Task: Find flights for 4 adults from Los Angeles to Hawaii on July 25, 2023.
Action: Mouse moved to (412, 463)
Screenshot: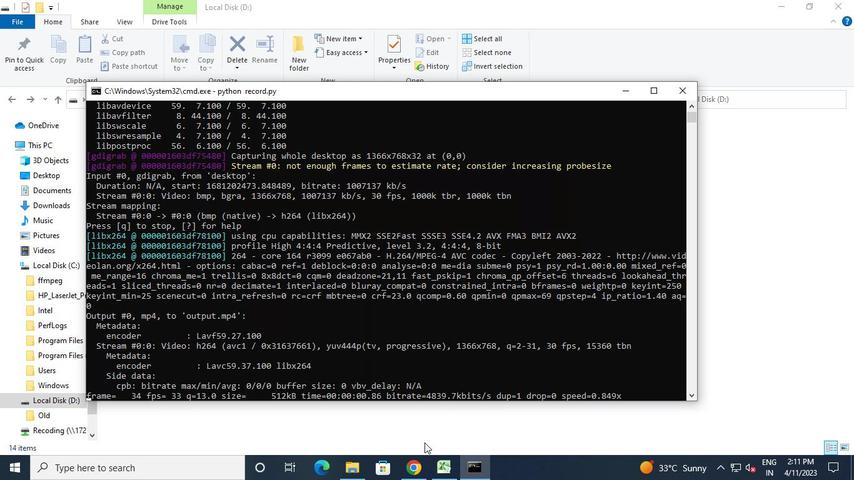 
Action: Mouse pressed left at (412, 463)
Screenshot: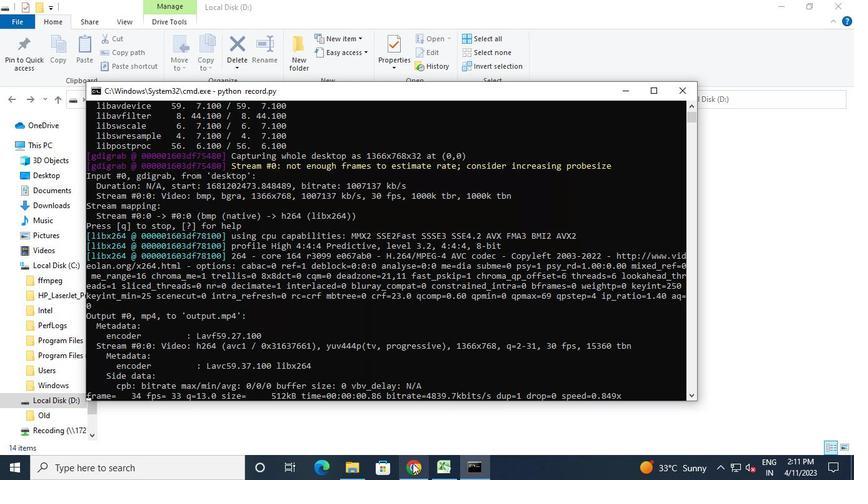 
Action: Mouse moved to (38, 268)
Screenshot: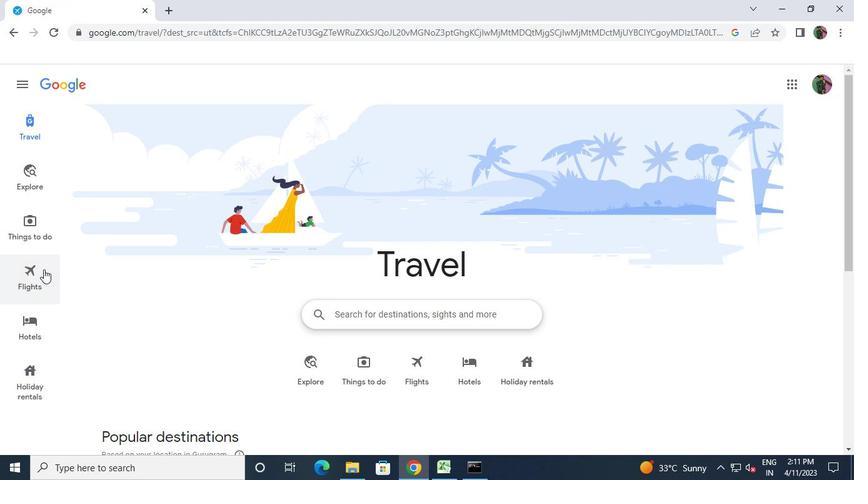 
Action: Mouse pressed left at (38, 268)
Screenshot: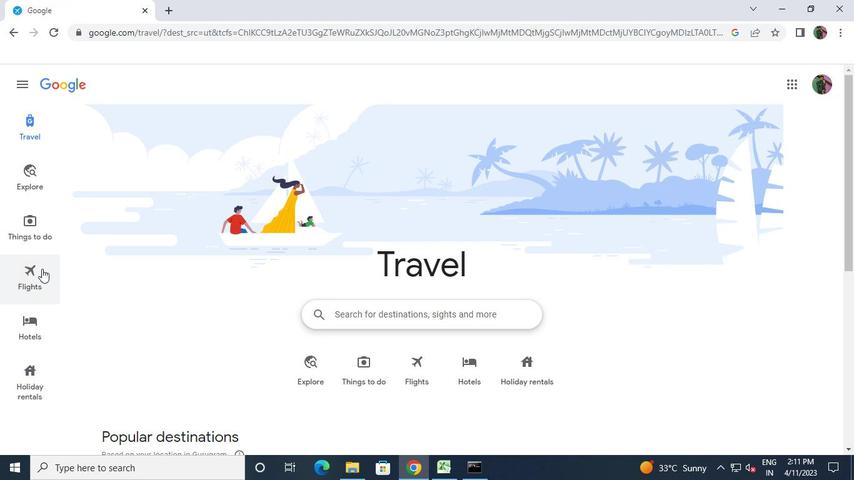 
Action: Mouse moved to (221, 132)
Screenshot: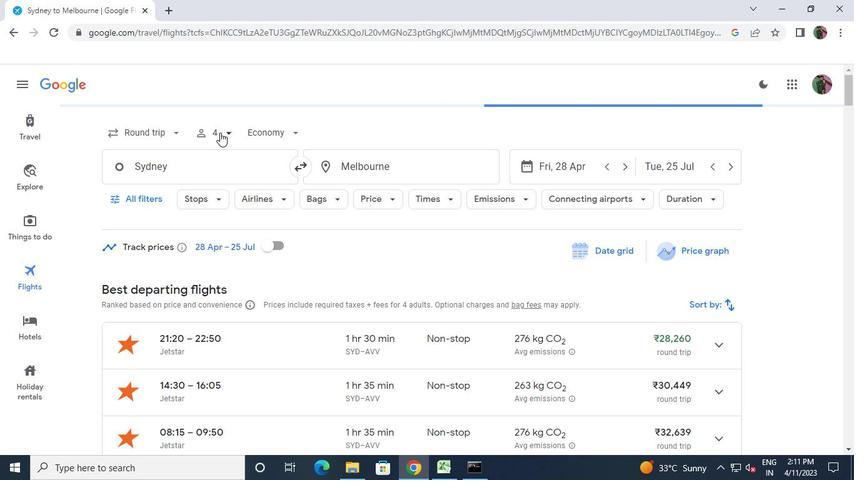 
Action: Mouse pressed left at (221, 132)
Screenshot: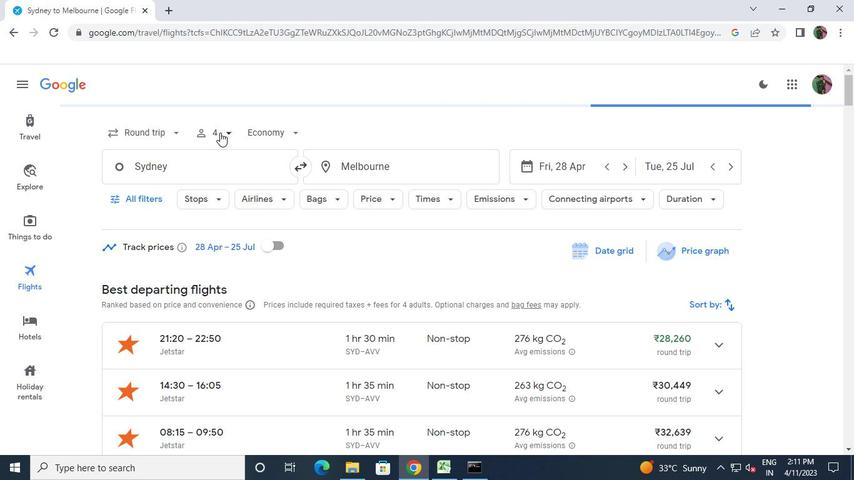 
Action: Mouse moved to (308, 299)
Screenshot: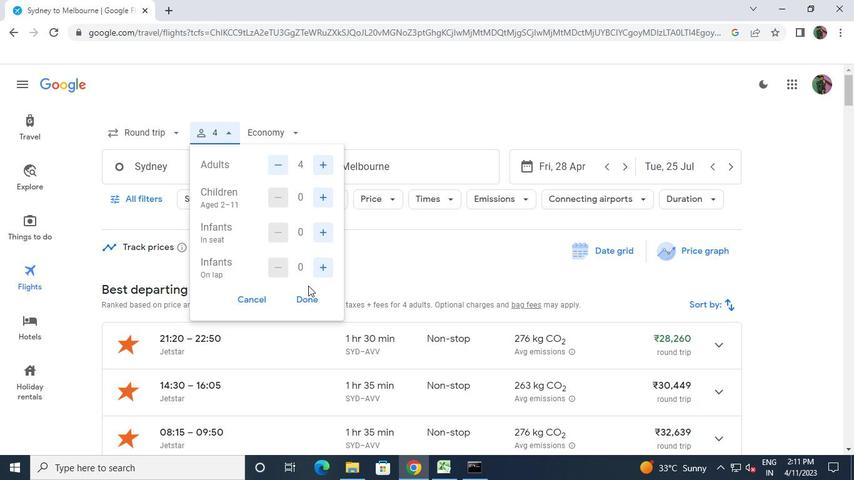 
Action: Mouse pressed left at (308, 299)
Screenshot: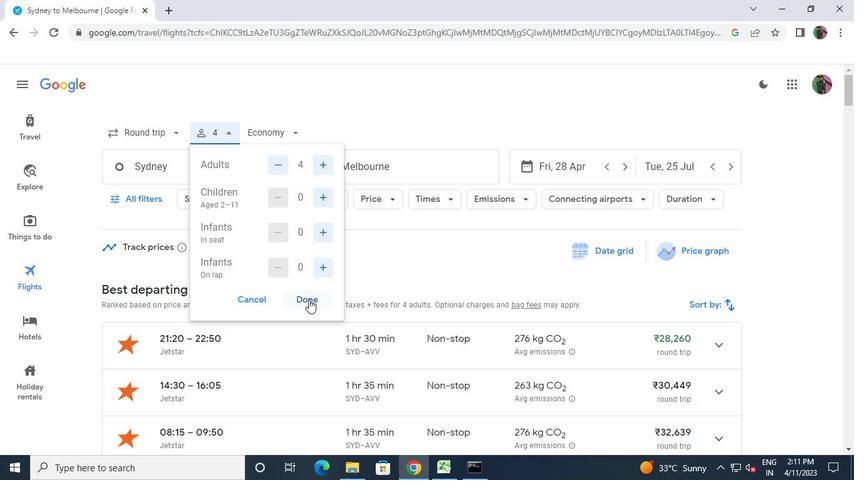 
Action: Mouse moved to (568, 169)
Screenshot: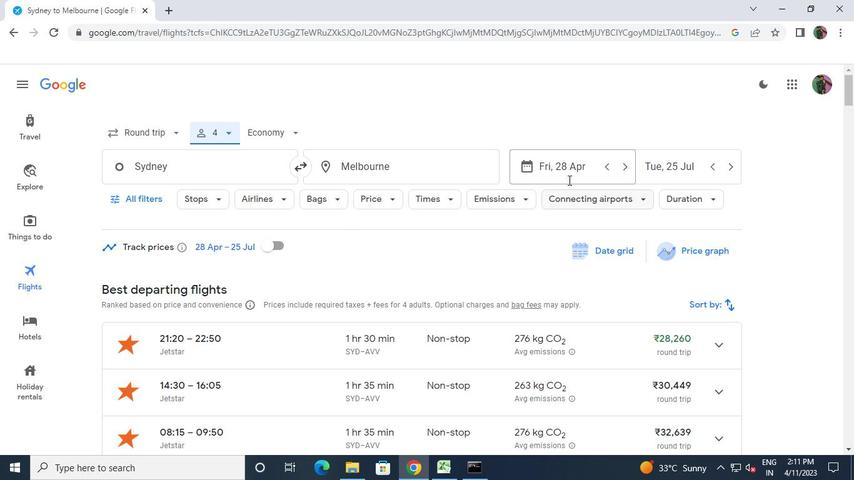
Action: Mouse pressed left at (568, 169)
Screenshot: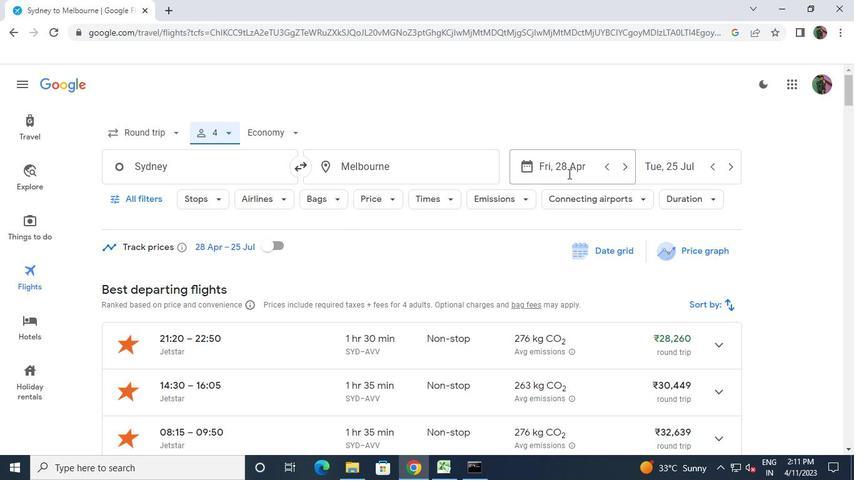 
Action: Mouse moved to (665, 118)
Screenshot: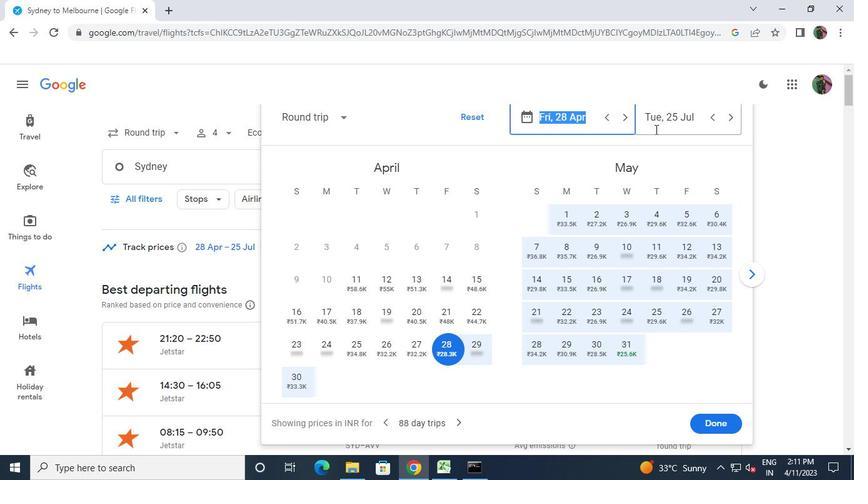 
Action: Mouse pressed left at (665, 118)
Screenshot: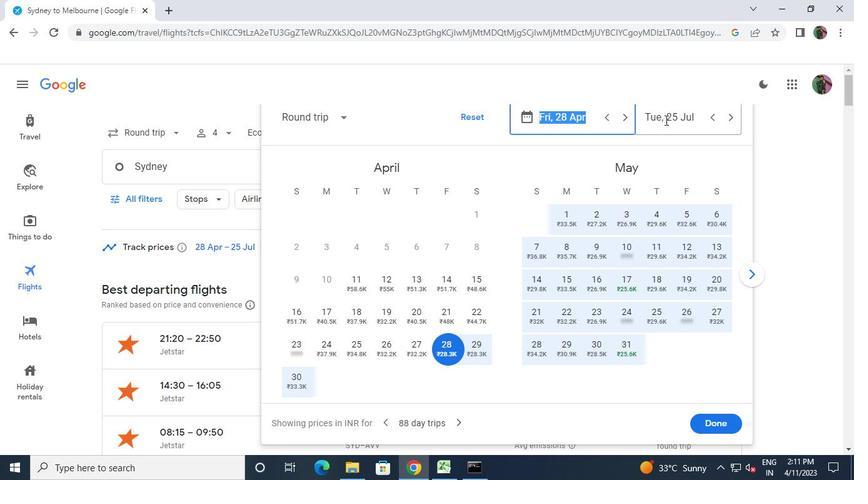 
Action: Mouse moved to (358, 343)
Screenshot: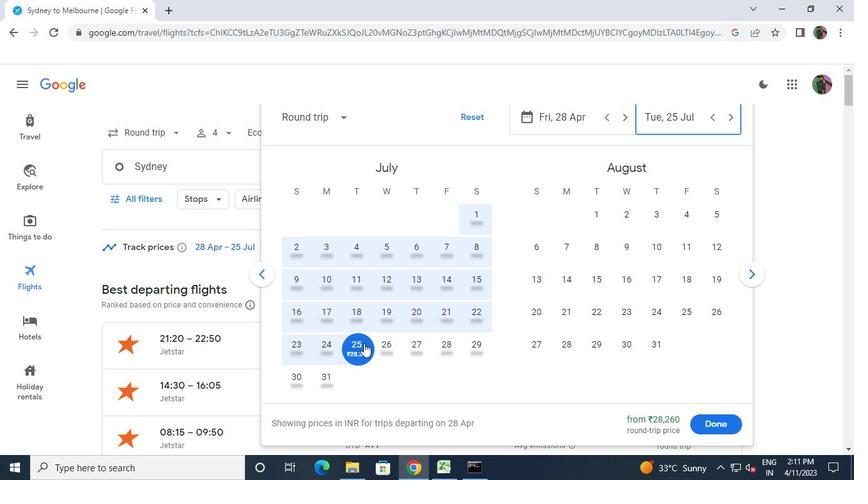 
Action: Mouse pressed left at (358, 343)
Screenshot: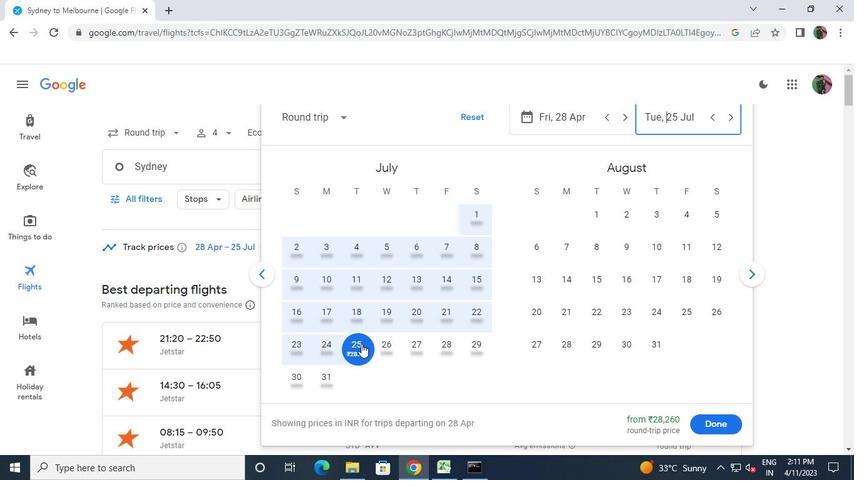 
Action: Mouse moved to (706, 422)
Screenshot: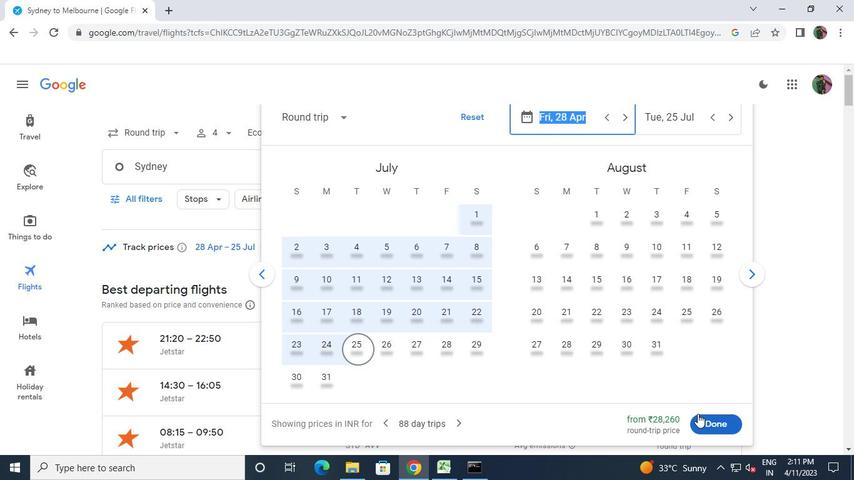 
Action: Mouse pressed left at (706, 422)
Screenshot: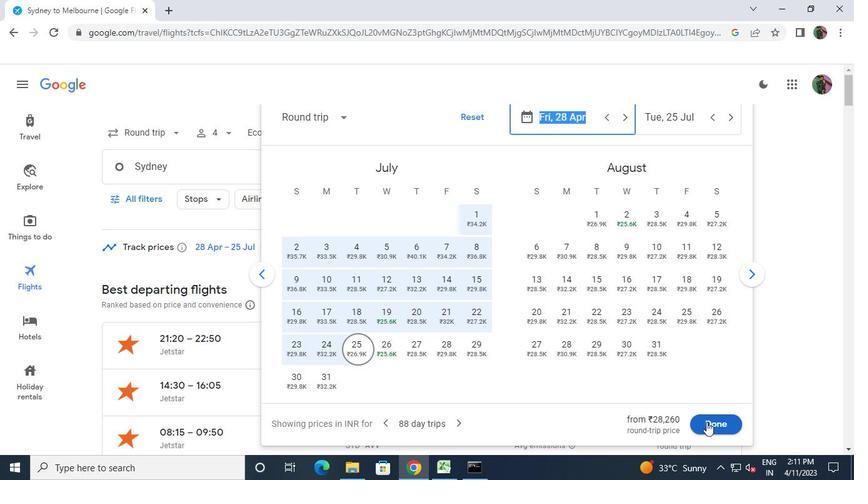 
Action: Mouse moved to (151, 162)
Screenshot: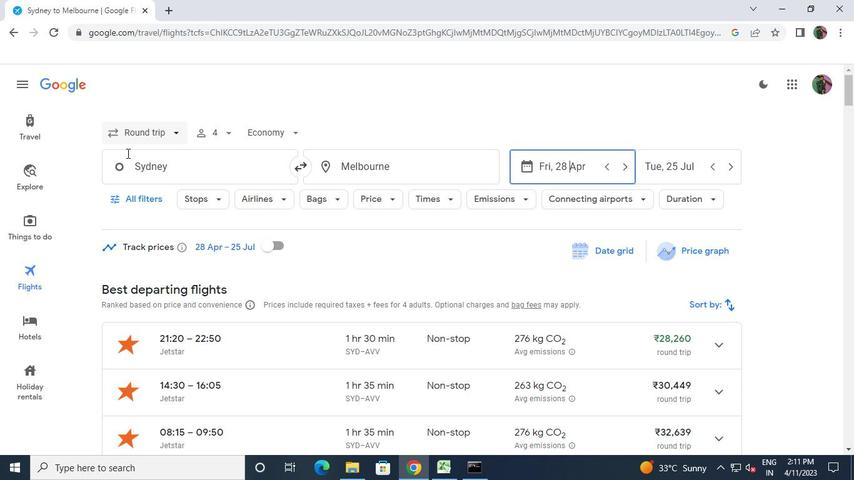
Action: Mouse pressed left at (151, 162)
Screenshot: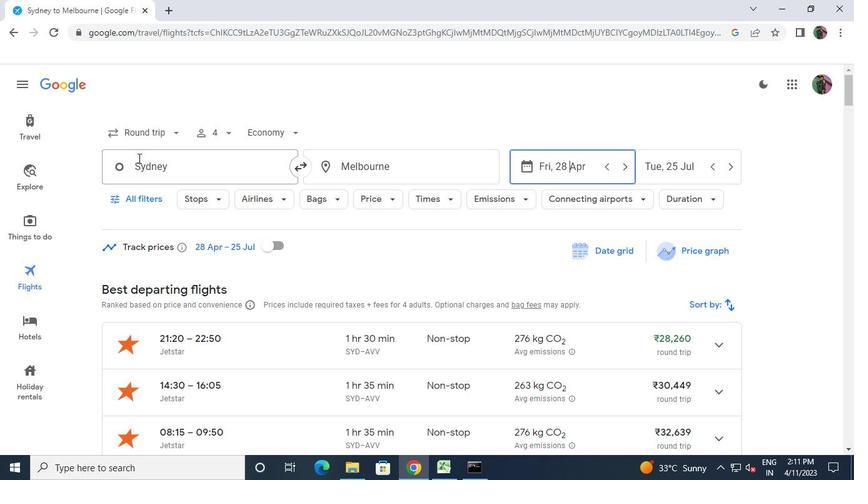 
Action: Mouse moved to (156, 165)
Screenshot: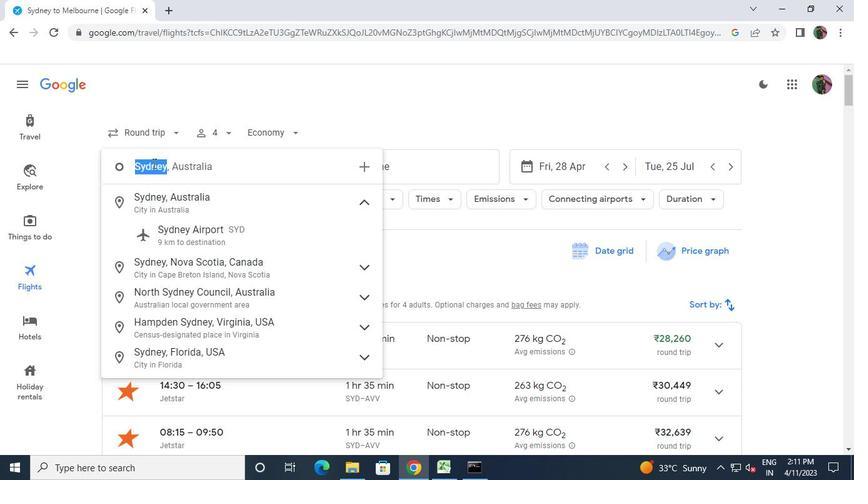 
Action: Keyboard l
Screenshot: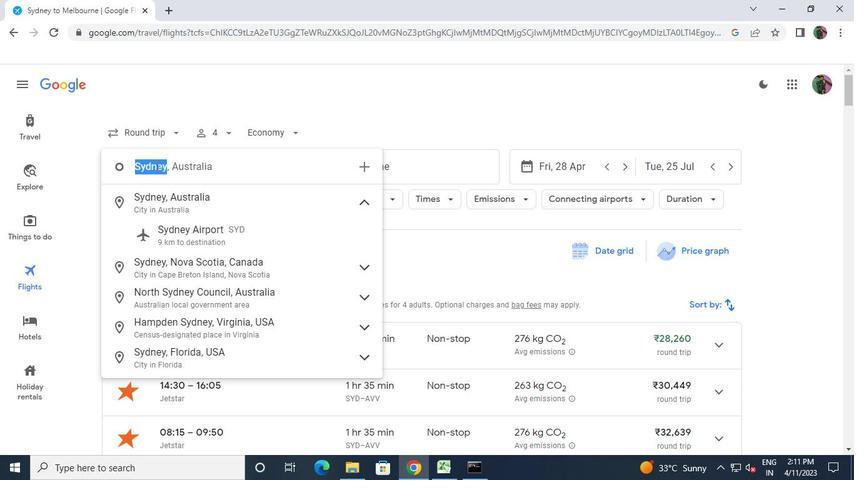 
Action: Keyboard o
Screenshot: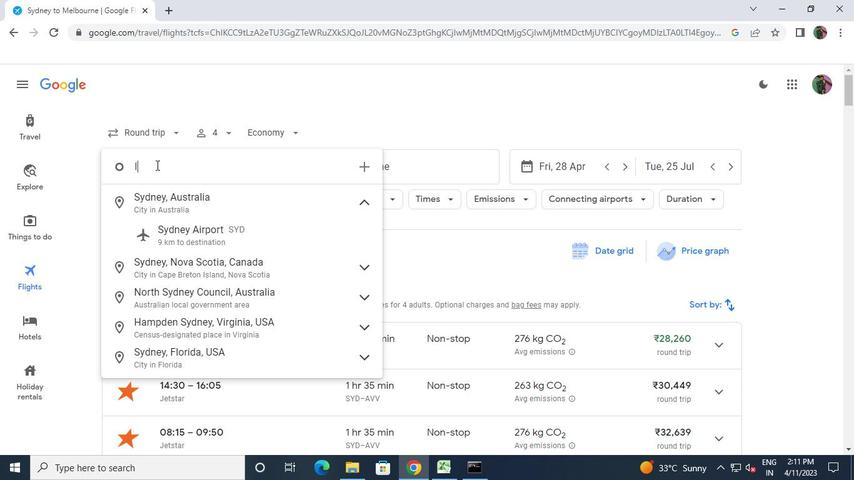 
Action: Keyboard s
Screenshot: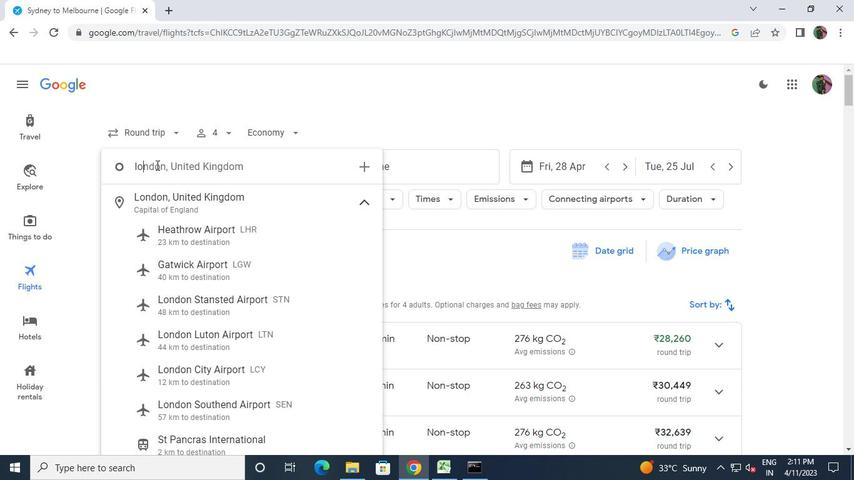 
Action: Keyboard Key.space
Screenshot: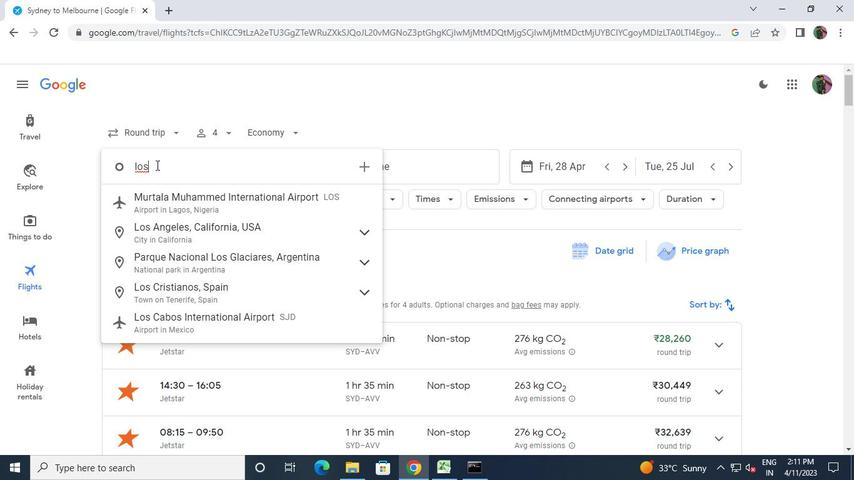 
Action: Keyboard a
Screenshot: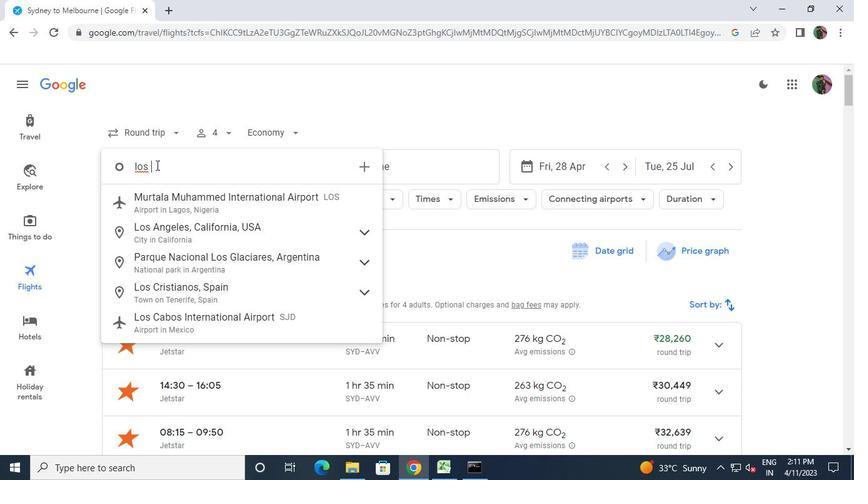 
Action: Keyboard n
Screenshot: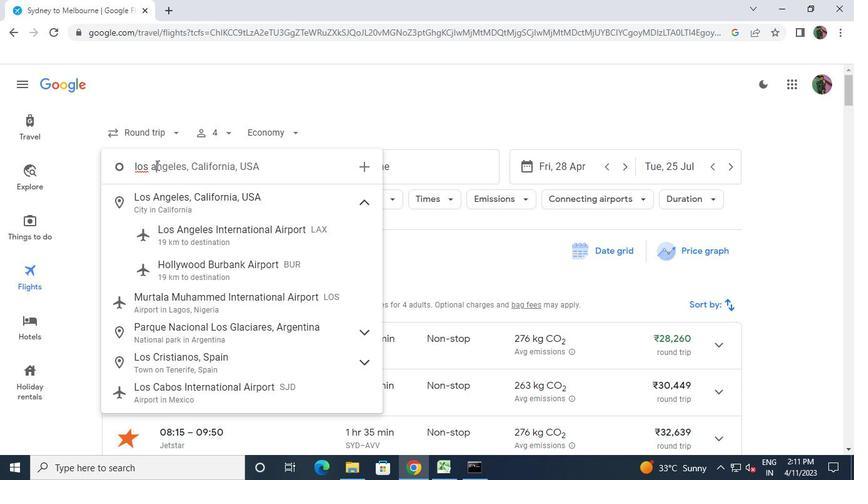 
Action: Keyboard g
Screenshot: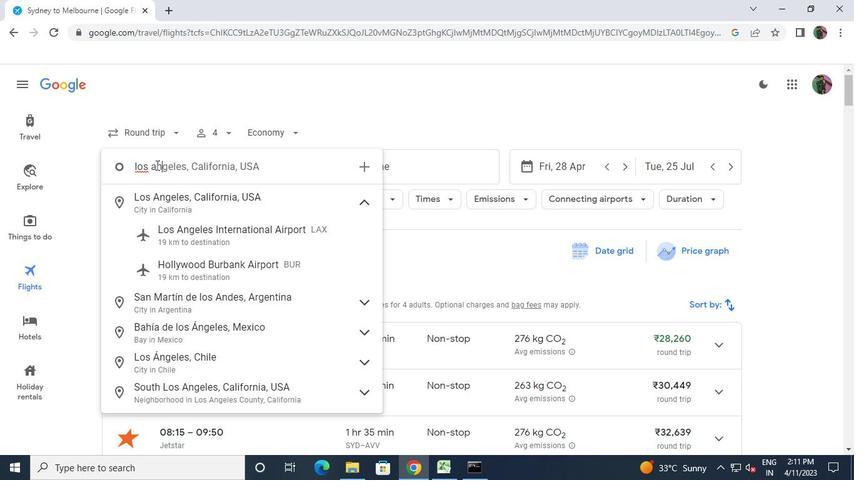 
Action: Mouse moved to (185, 200)
Screenshot: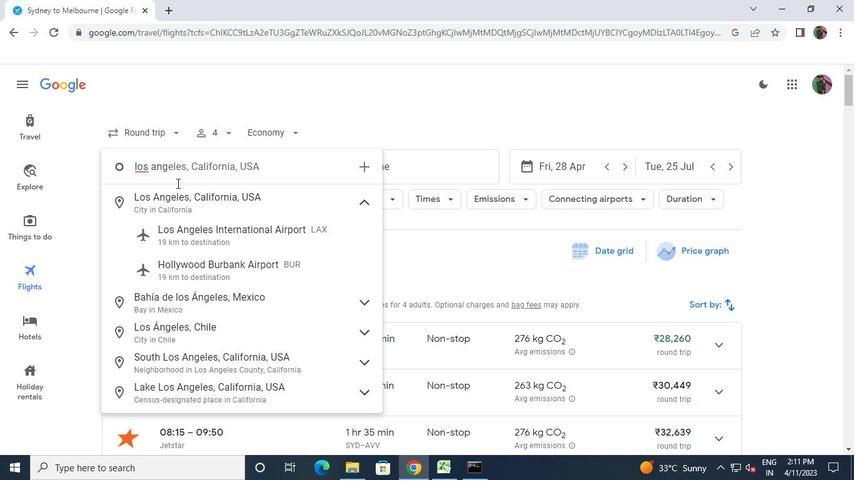 
Action: Mouse pressed left at (185, 200)
Screenshot: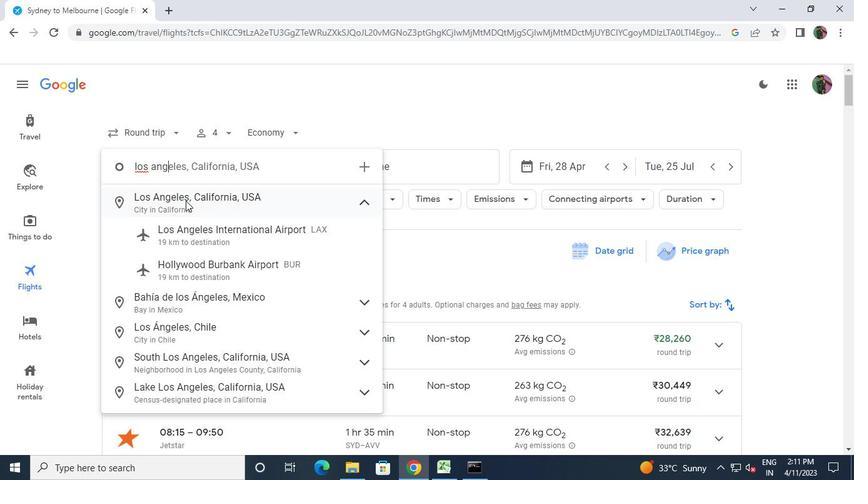 
Action: Mouse moved to (376, 169)
Screenshot: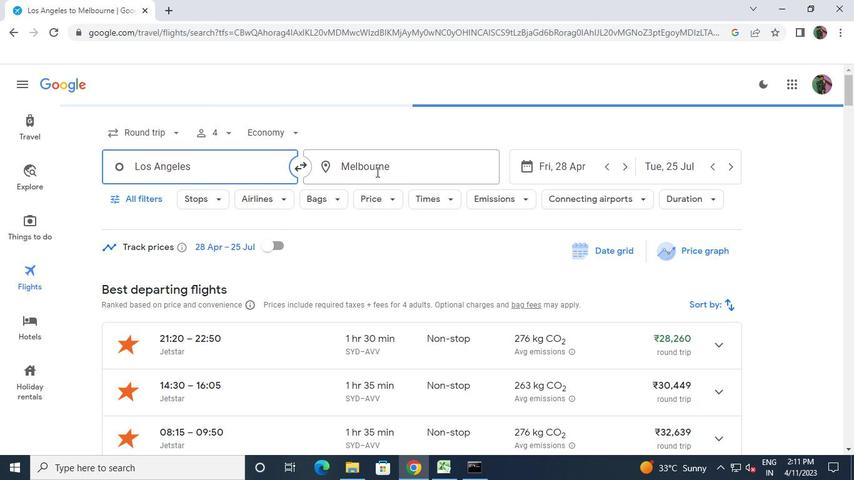 
Action: Mouse pressed left at (376, 169)
Screenshot: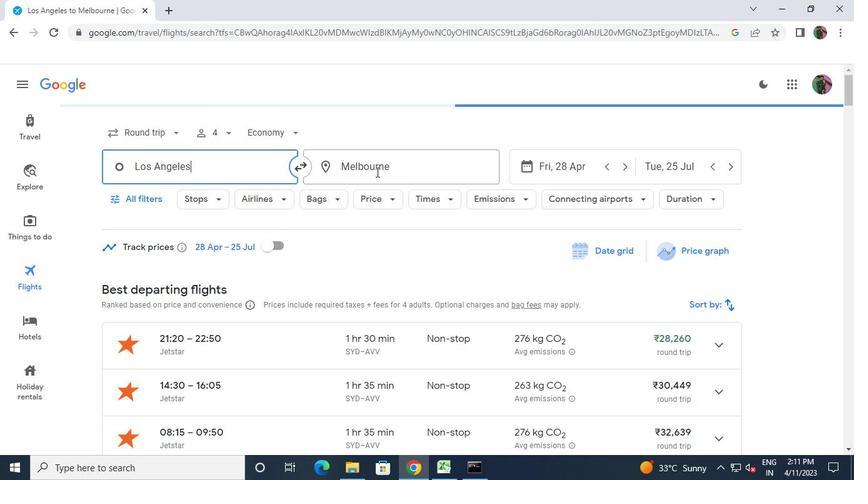 
Action: Keyboard h
Screenshot: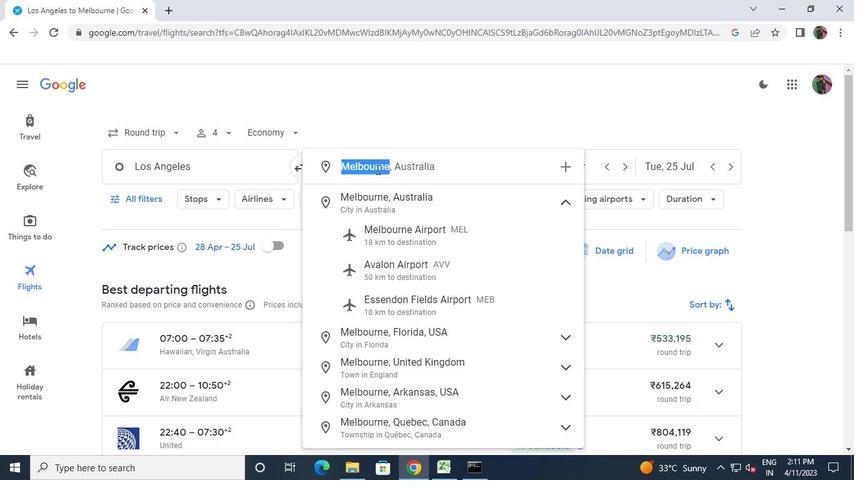 
Action: Keyboard a
Screenshot: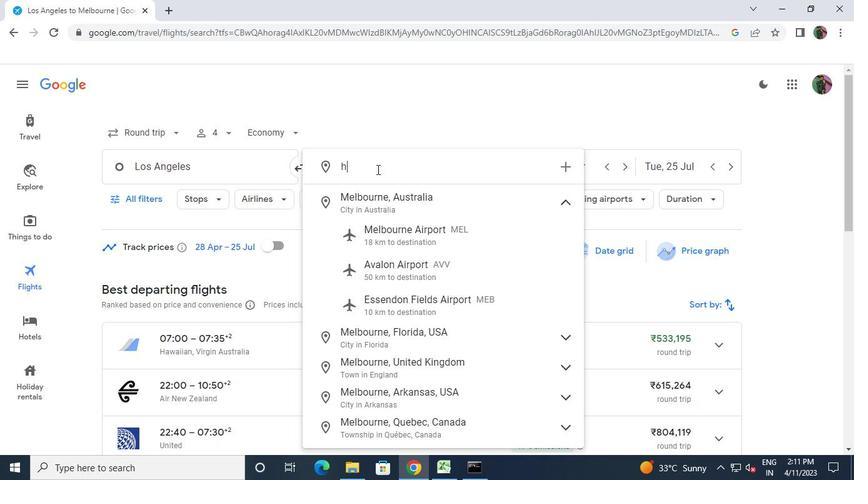 
Action: Keyboard w
Screenshot: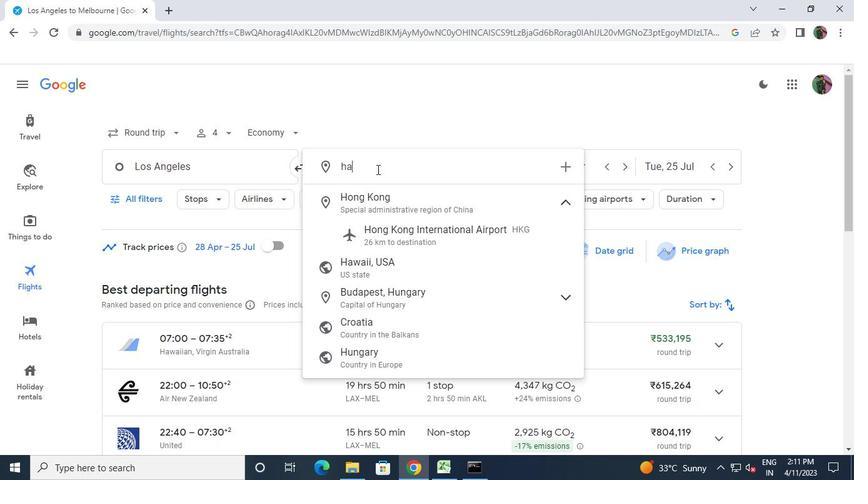 
Action: Mouse moved to (394, 193)
Screenshot: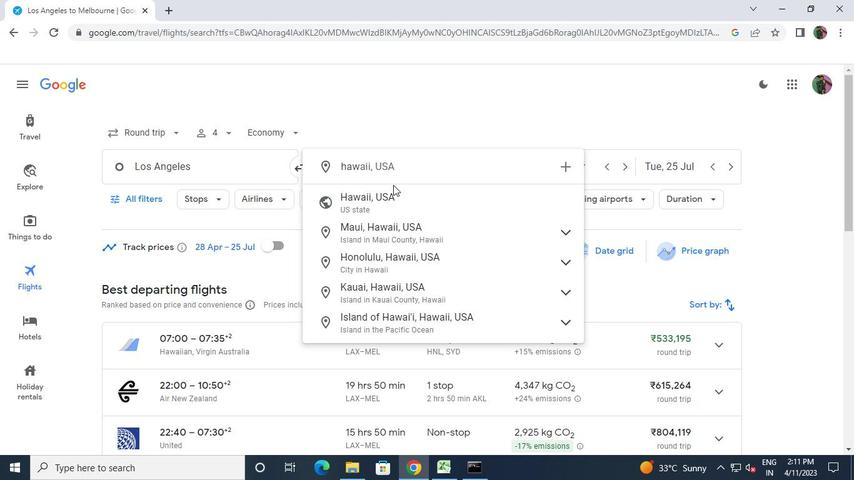 
Action: Mouse pressed left at (394, 193)
Screenshot: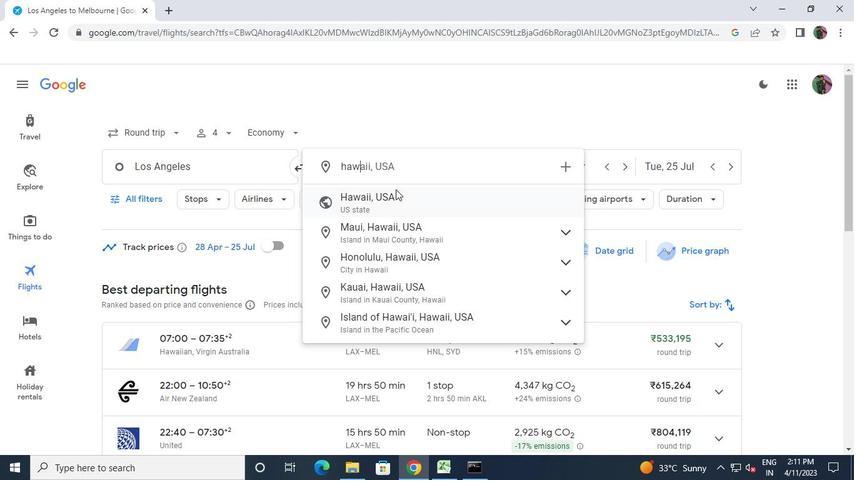 
Action: Mouse moved to (525, 375)
Screenshot: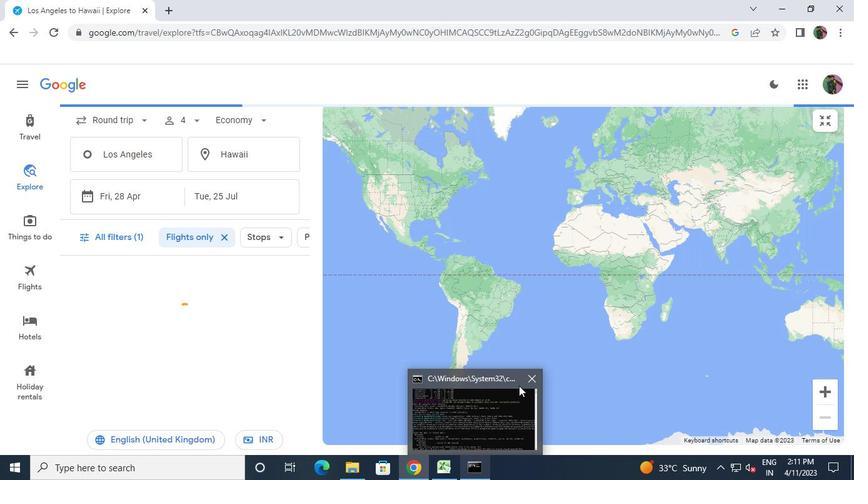 
Action: Mouse pressed left at (525, 375)
Screenshot: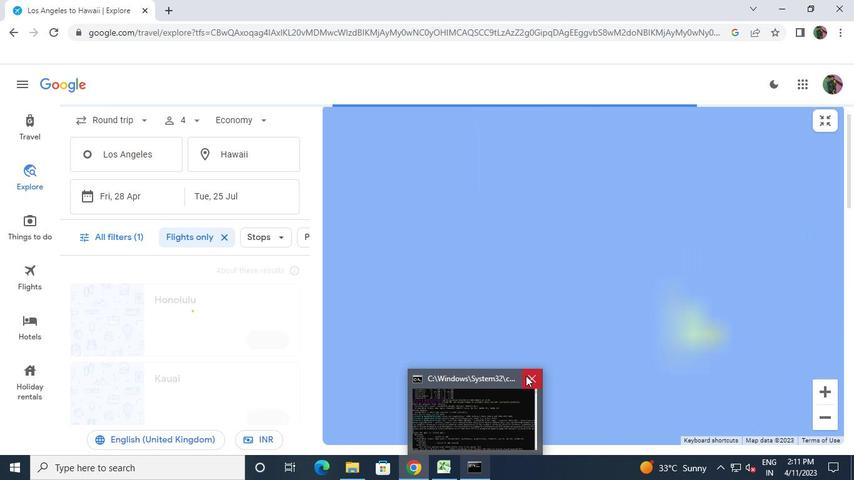 
